 Task: Click the find  button and  set the "Delete results from current search" while Find Invoice.
Action: Mouse moved to (151, 15)
Screenshot: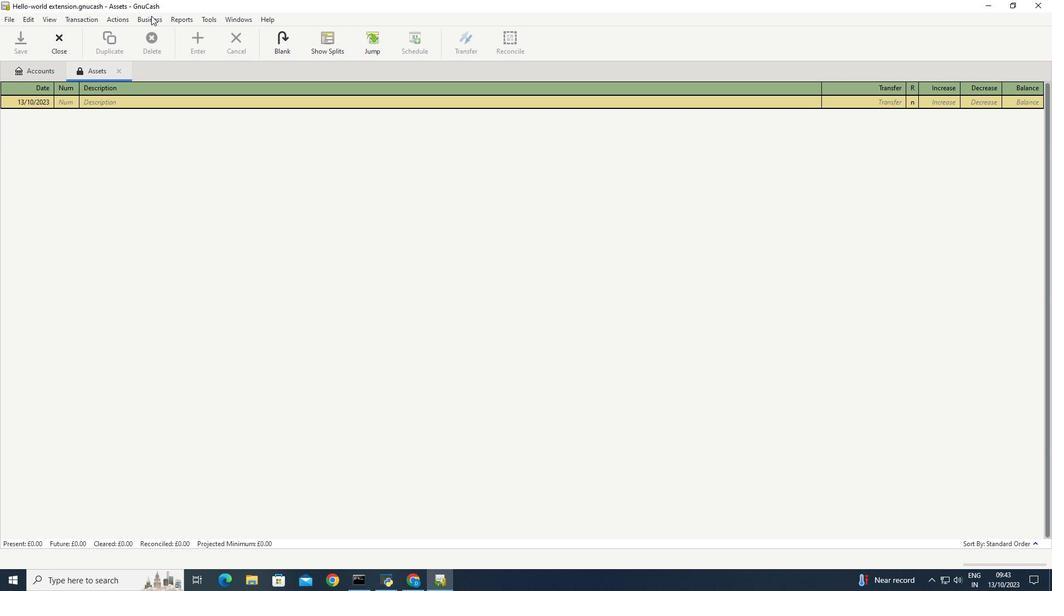 
Action: Mouse pressed left at (151, 15)
Screenshot: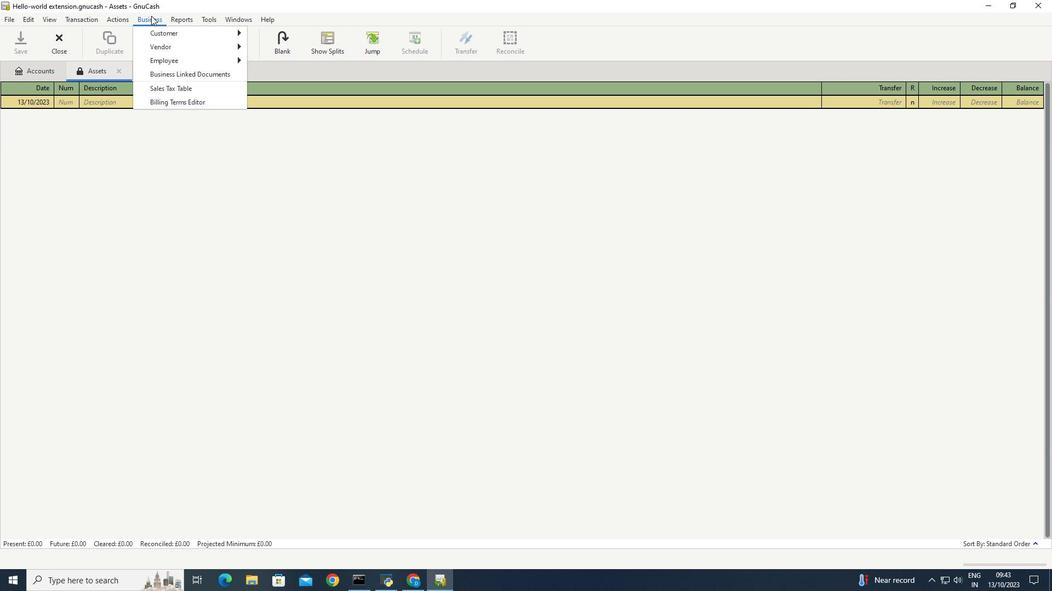
Action: Mouse moved to (271, 85)
Screenshot: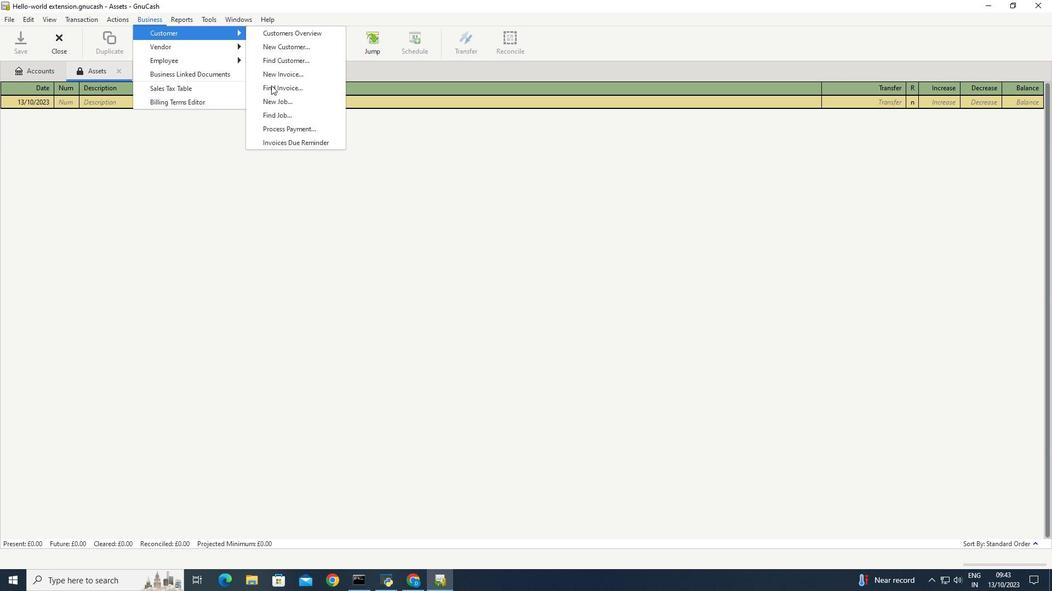 
Action: Mouse pressed left at (271, 85)
Screenshot: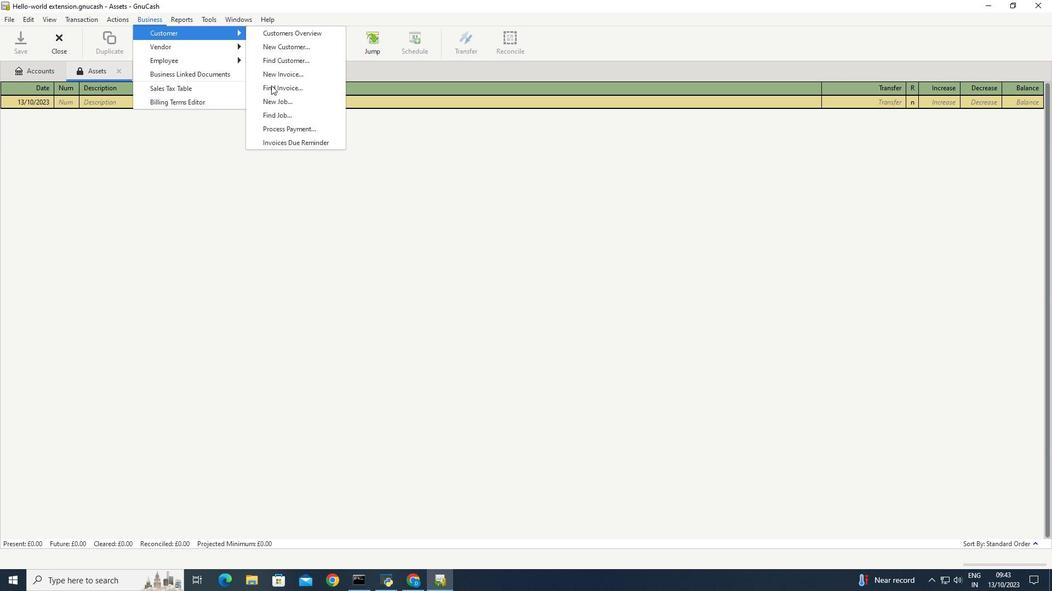 
Action: Mouse moved to (538, 251)
Screenshot: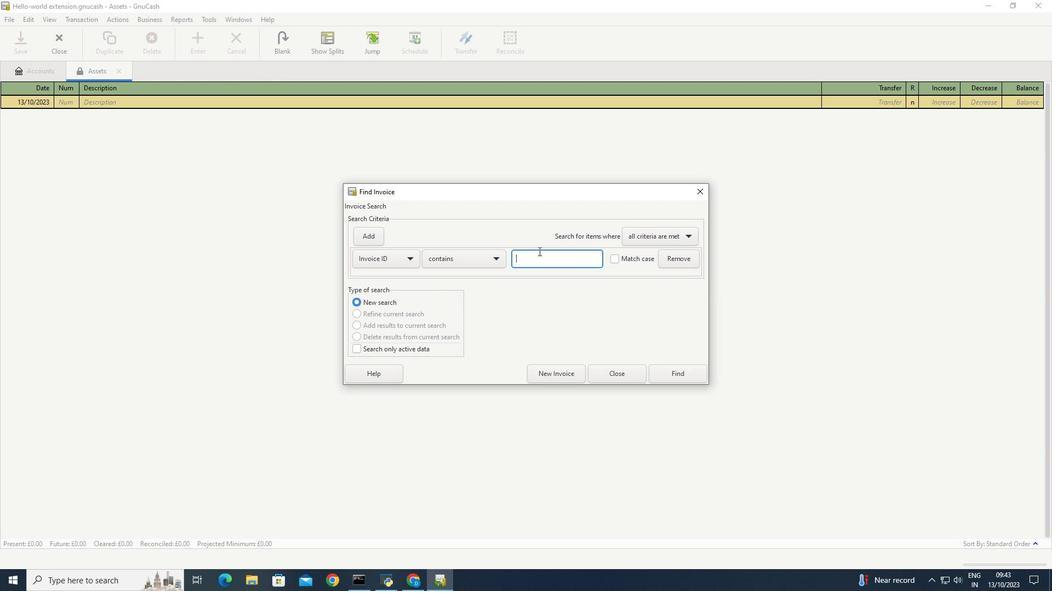 
Action: Mouse pressed left at (538, 251)
Screenshot: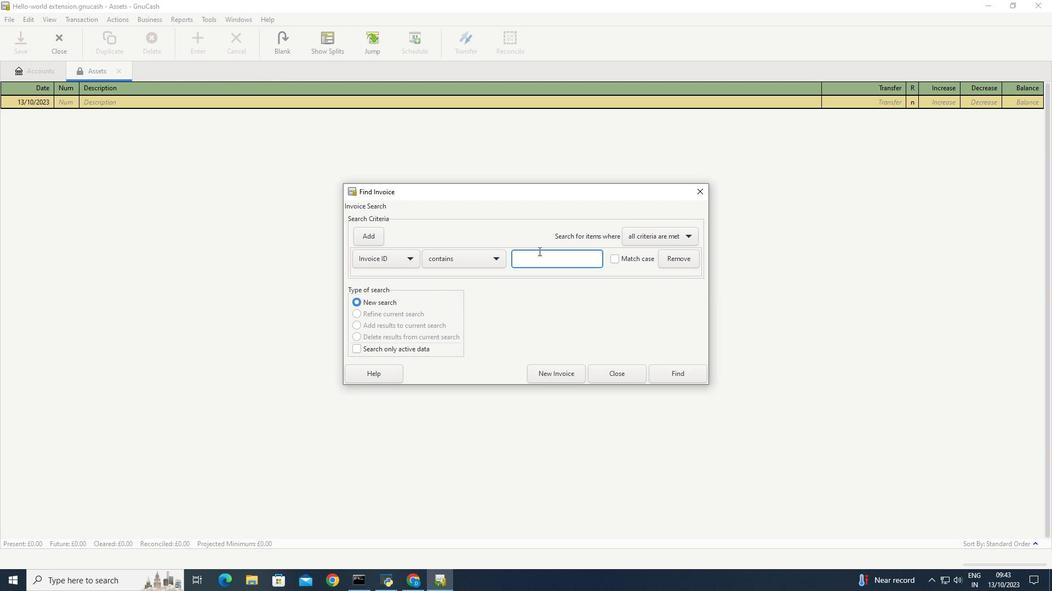 
Action: Mouse moved to (538, 255)
Screenshot: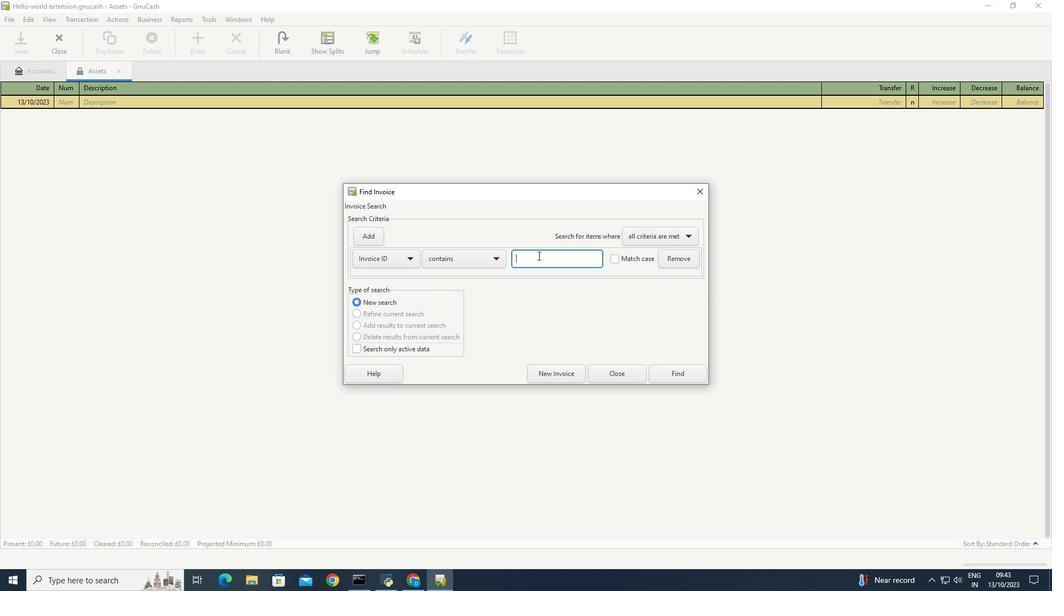 
Action: Key pressed <Key.caps_lock>S<Key.caps_lock>oftage
Screenshot: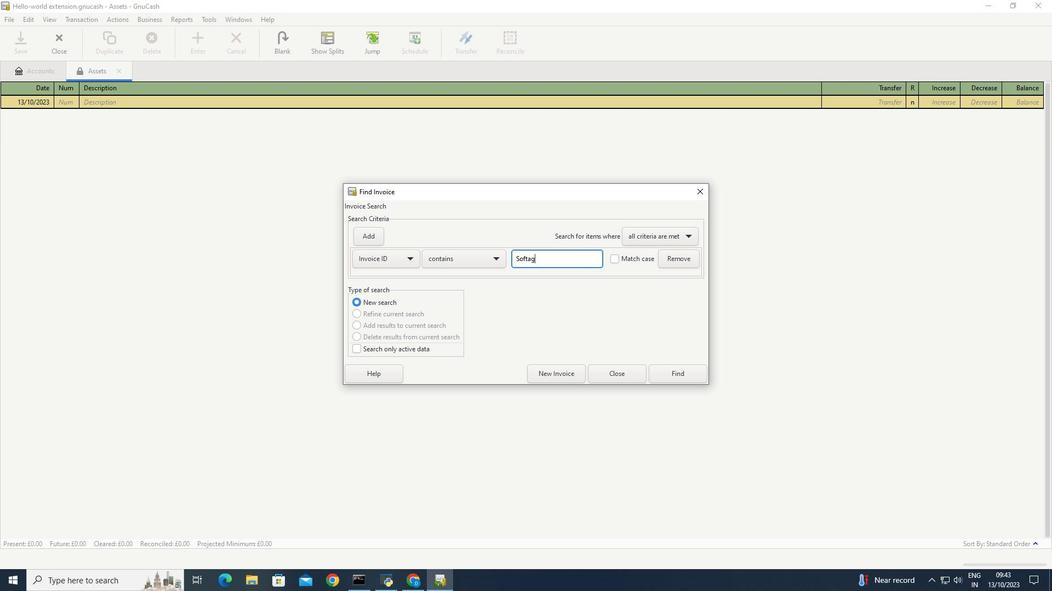 
Action: Mouse moved to (659, 368)
Screenshot: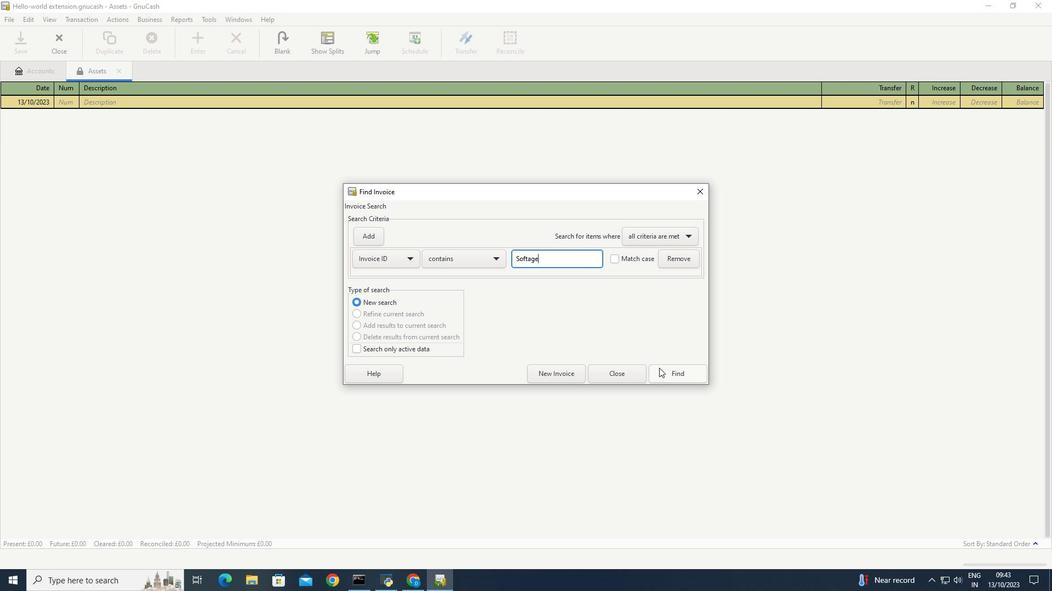 
Action: Mouse pressed left at (659, 368)
Screenshot: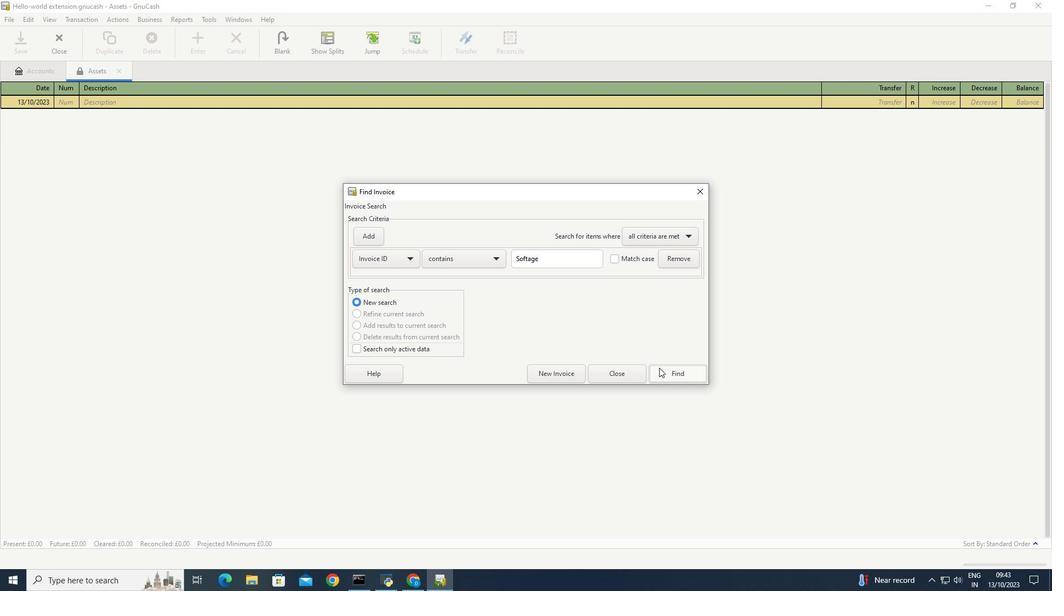 
Action: Mouse moved to (358, 320)
Screenshot: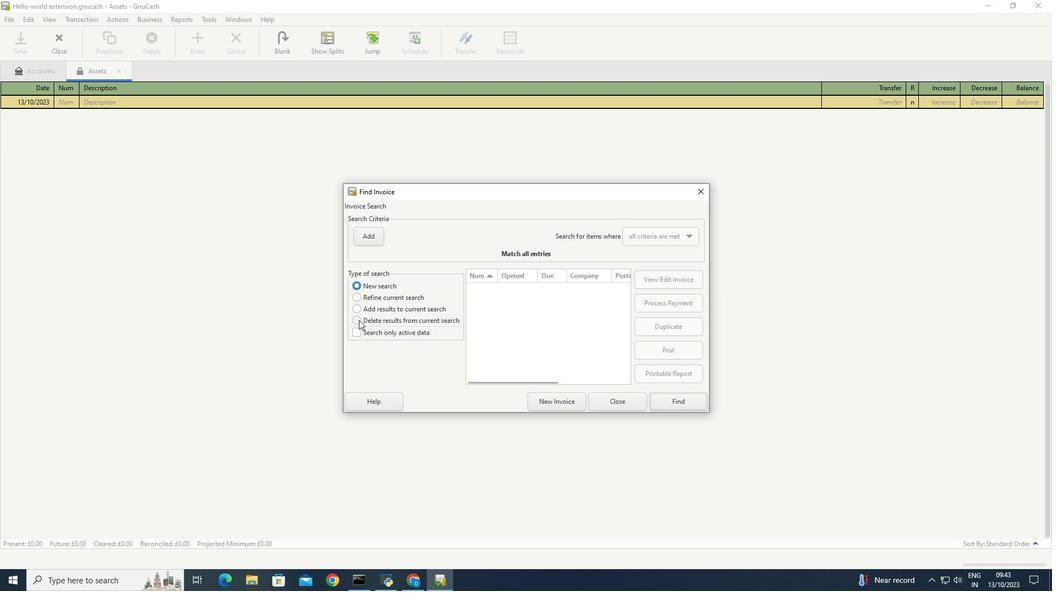 
Action: Mouse pressed left at (358, 320)
Screenshot: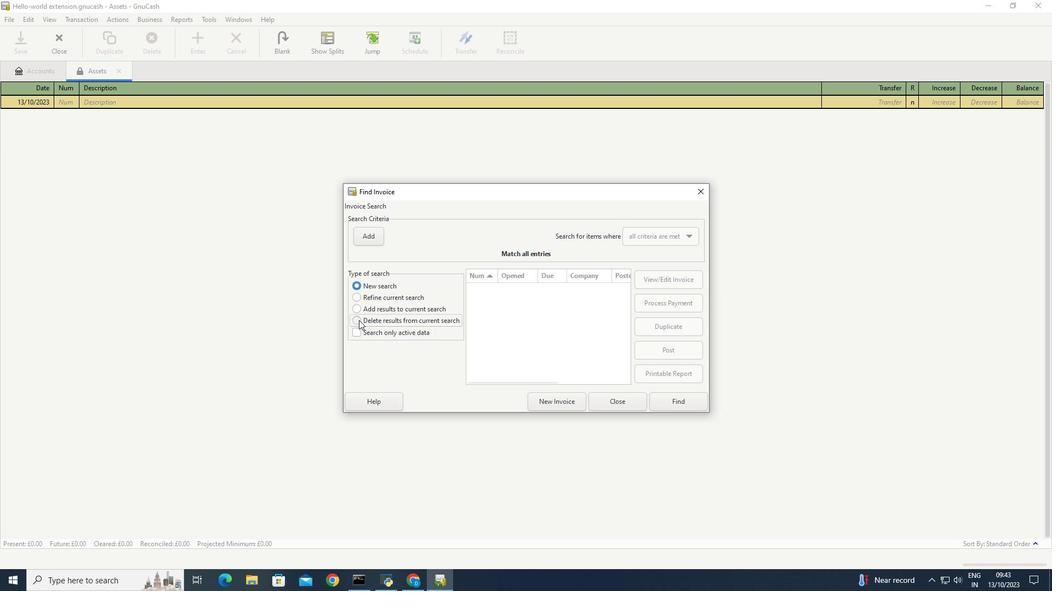 
Action: Mouse moved to (512, 344)
Screenshot: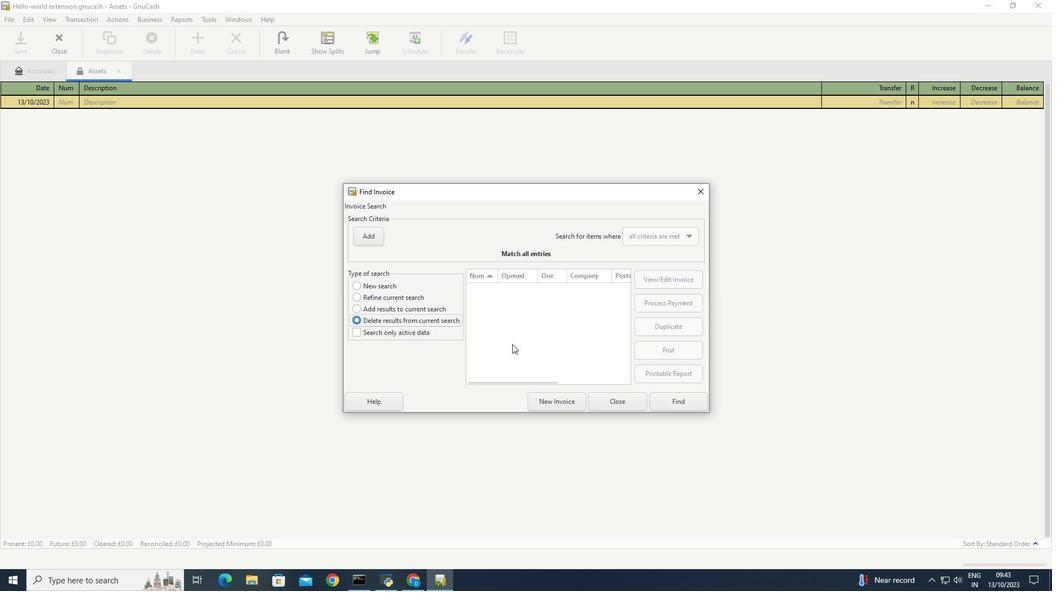 
Action: Mouse pressed left at (512, 344)
Screenshot: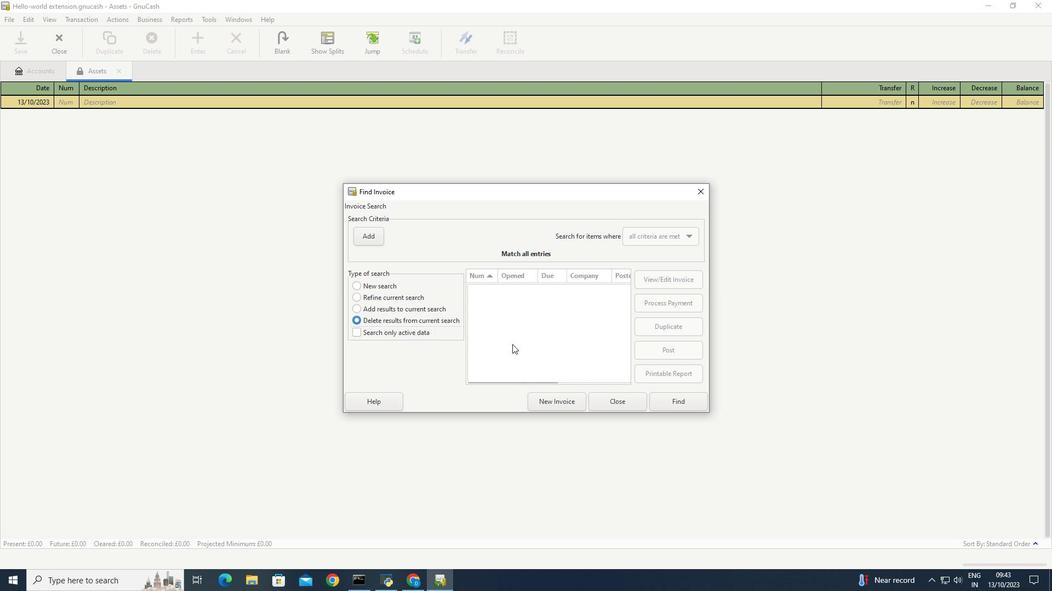 
